 Task: Look for properties with hairdryer facilities.
Action: Mouse moved to (827, 97)
Screenshot: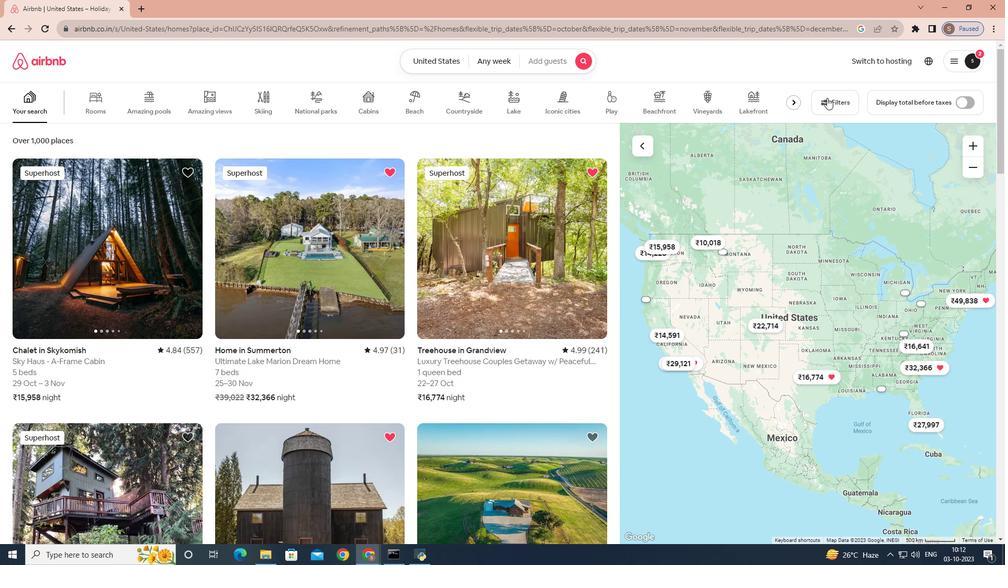 
Action: Mouse pressed left at (827, 97)
Screenshot: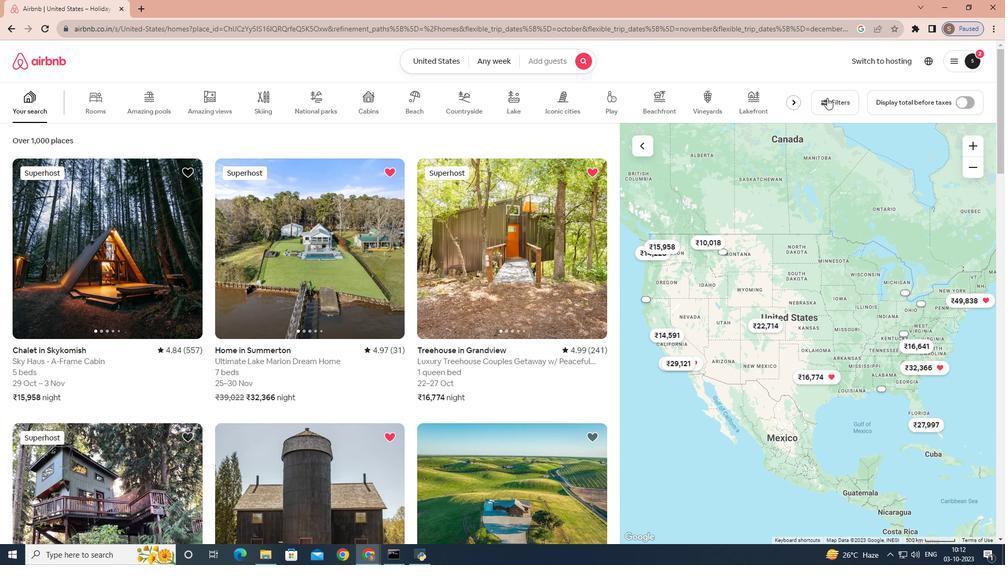 
Action: Mouse moved to (568, 173)
Screenshot: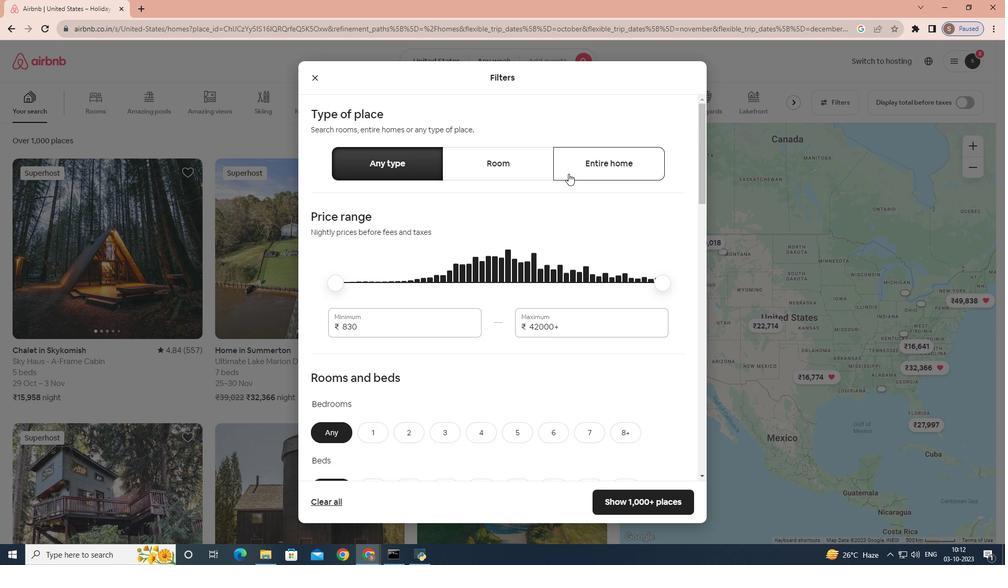 
Action: Mouse pressed left at (568, 173)
Screenshot: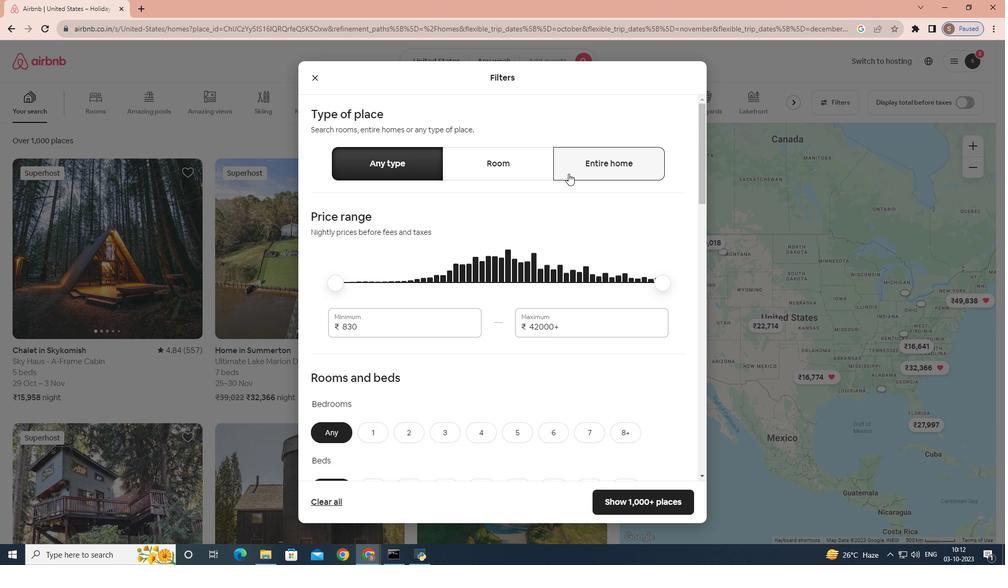 
Action: Mouse moved to (411, 326)
Screenshot: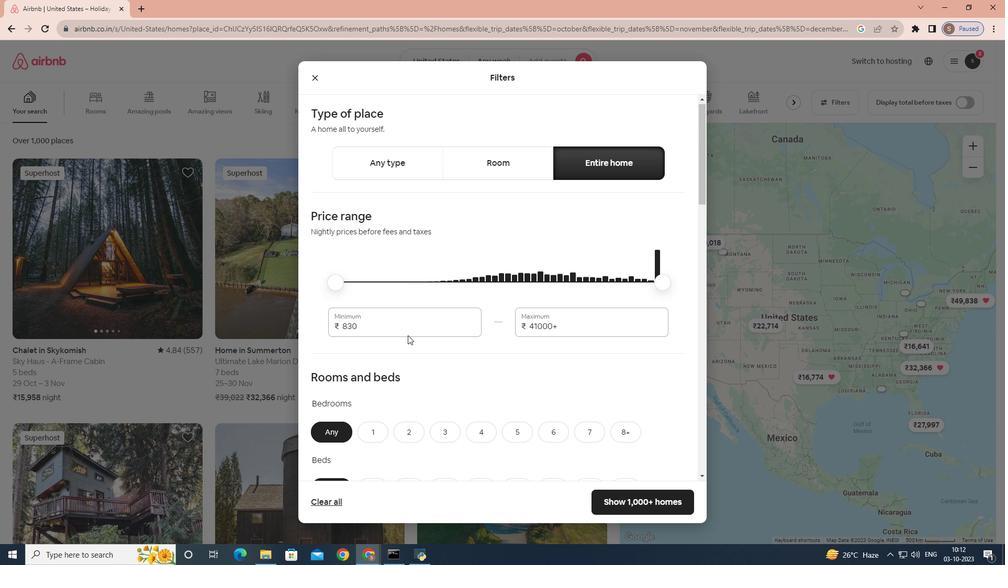 
Action: Mouse scrolled (411, 325) with delta (0, 0)
Screenshot: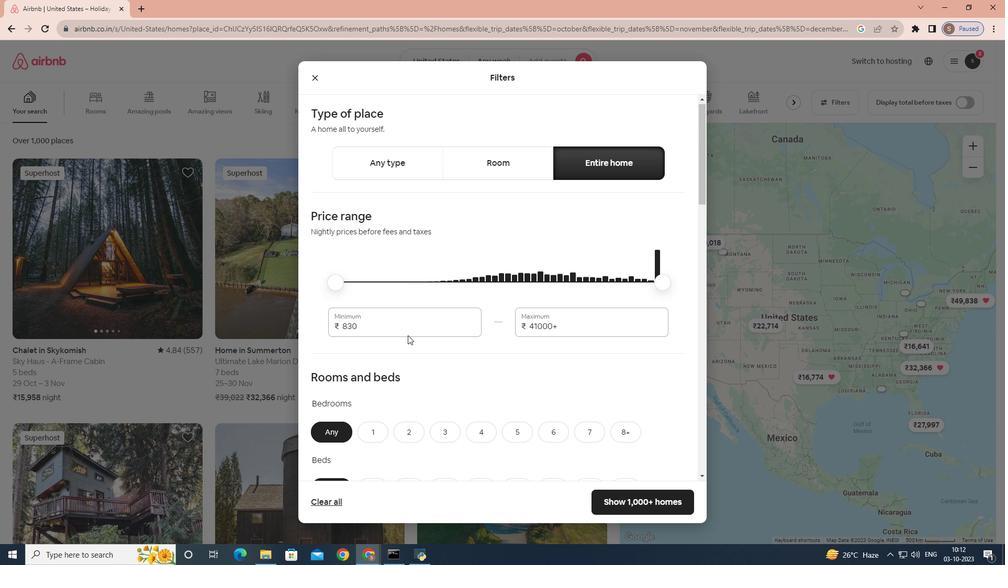 
Action: Mouse moved to (410, 331)
Screenshot: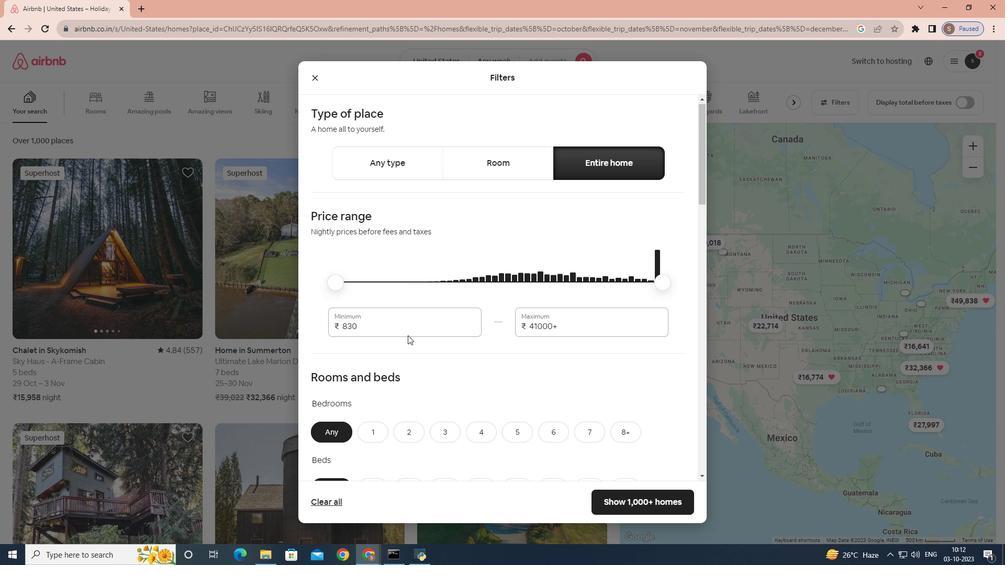 
Action: Mouse scrolled (410, 330) with delta (0, 0)
Screenshot: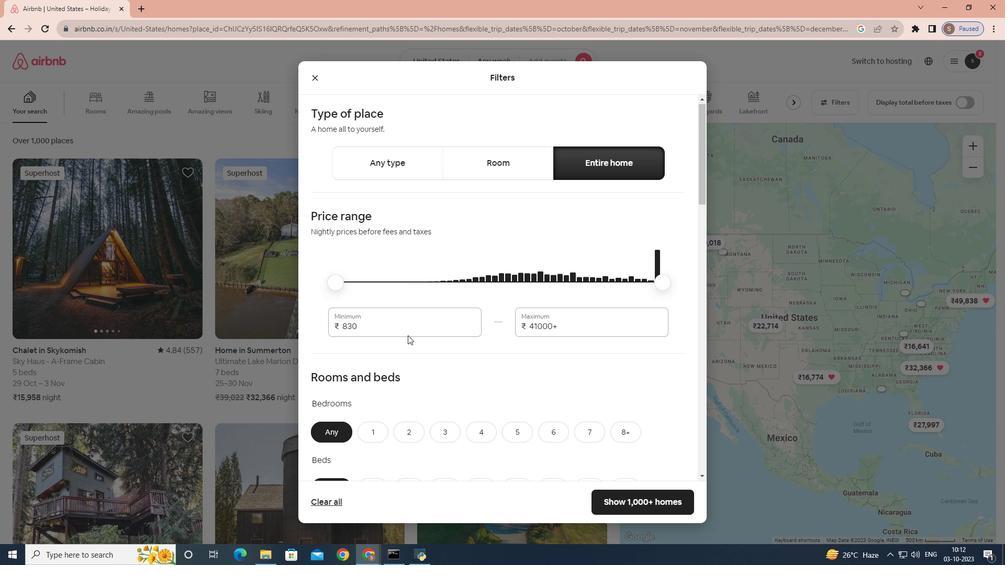 
Action: Mouse moved to (409, 332)
Screenshot: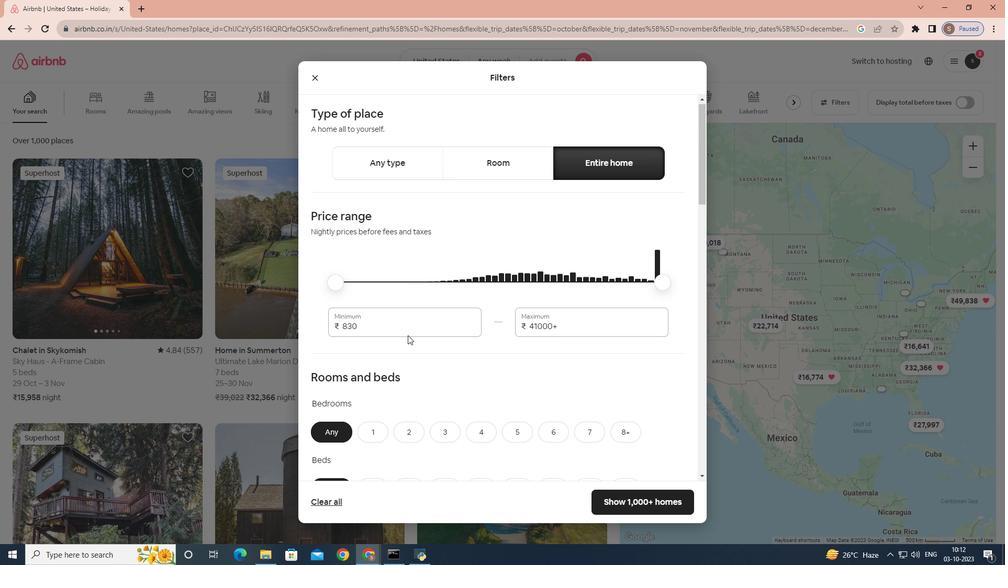 
Action: Mouse scrolled (409, 332) with delta (0, 0)
Screenshot: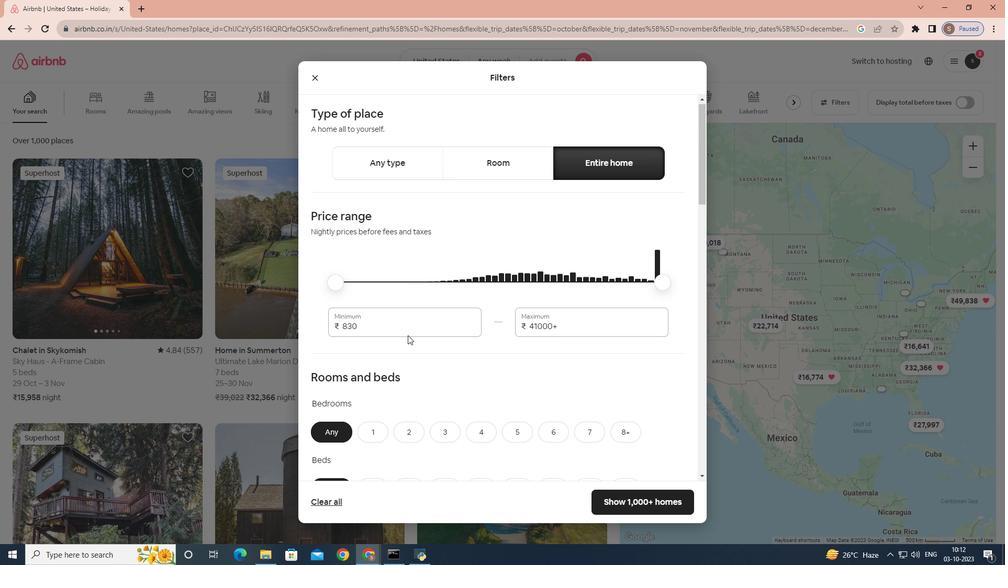 
Action: Mouse moved to (407, 338)
Screenshot: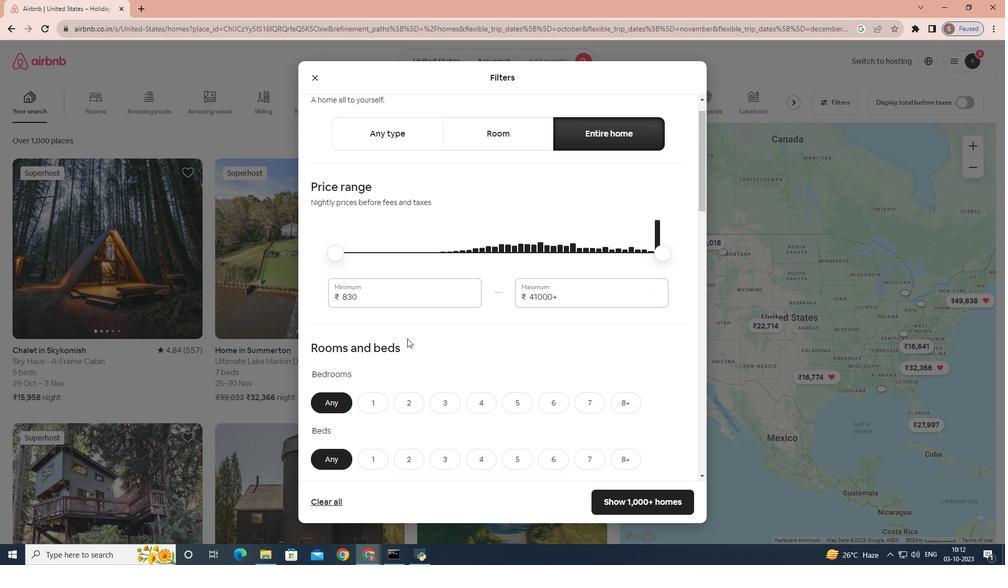 
Action: Mouse scrolled (407, 338) with delta (0, 0)
Screenshot: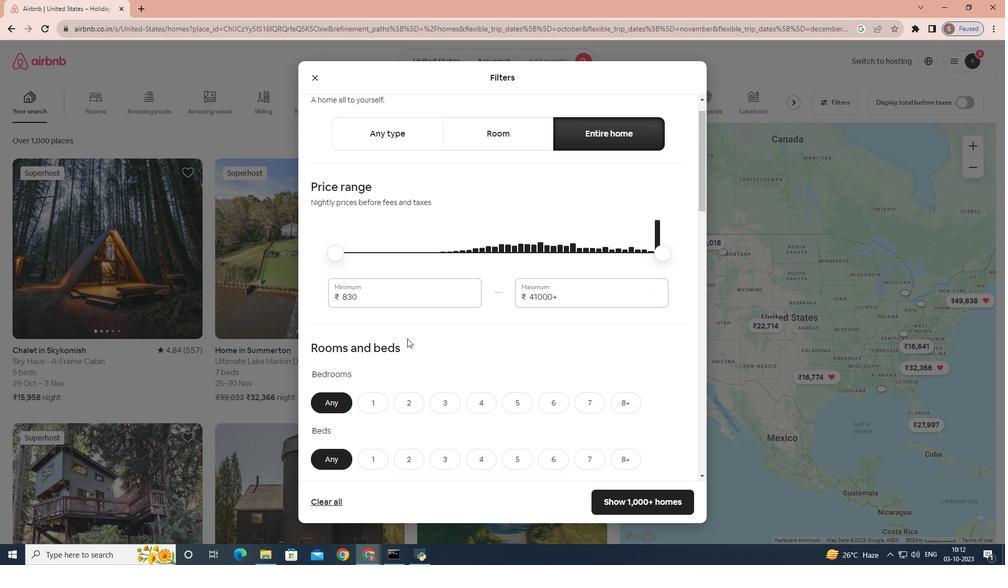 
Action: Mouse scrolled (407, 338) with delta (0, 0)
Screenshot: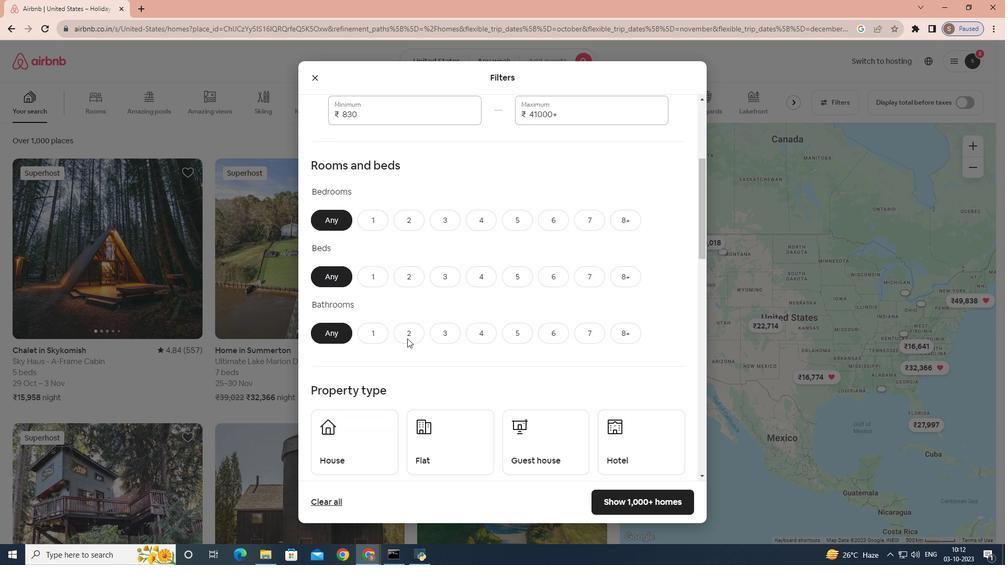 
Action: Mouse scrolled (407, 338) with delta (0, 0)
Screenshot: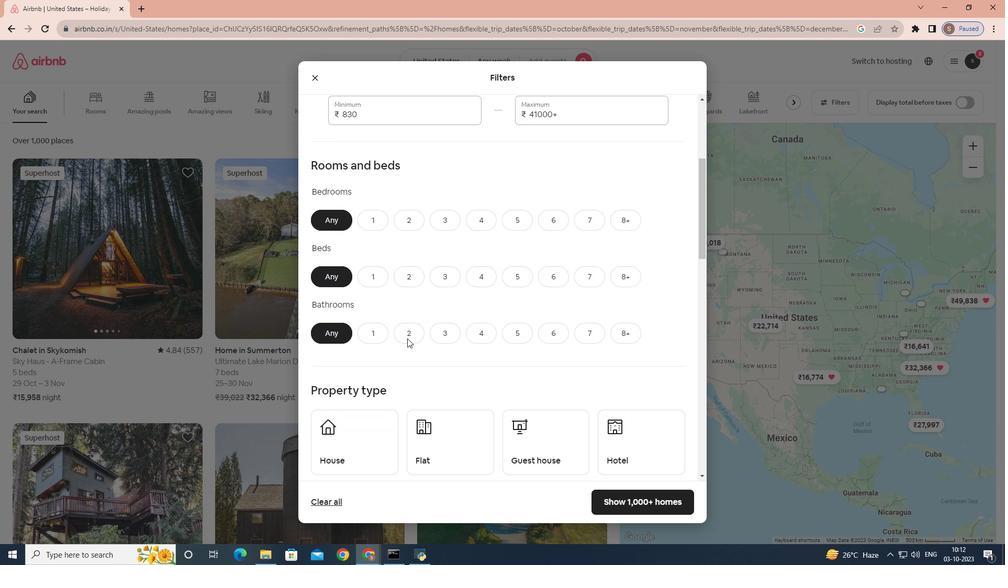 
Action: Mouse scrolled (407, 338) with delta (0, 0)
Screenshot: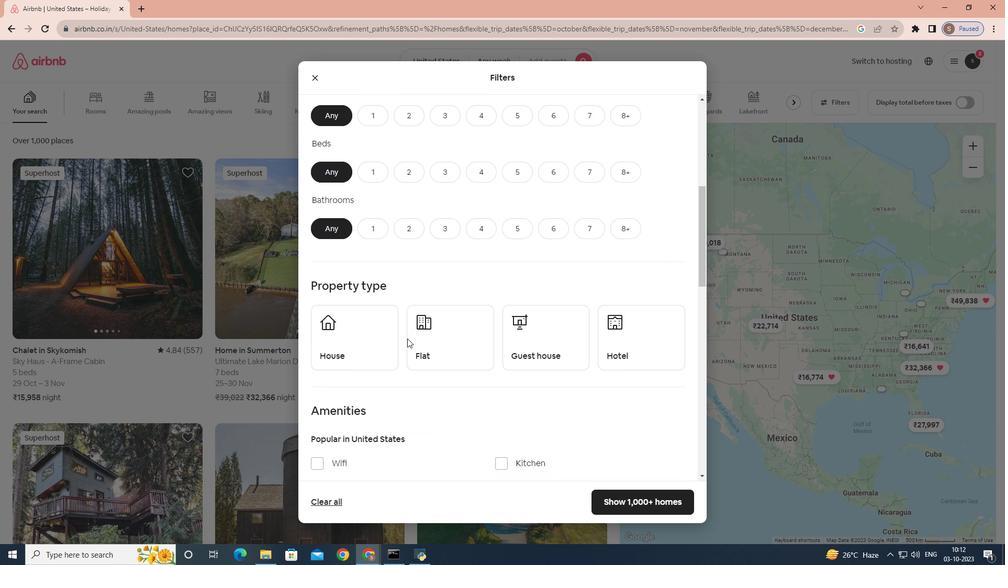 
Action: Mouse scrolled (407, 338) with delta (0, 0)
Screenshot: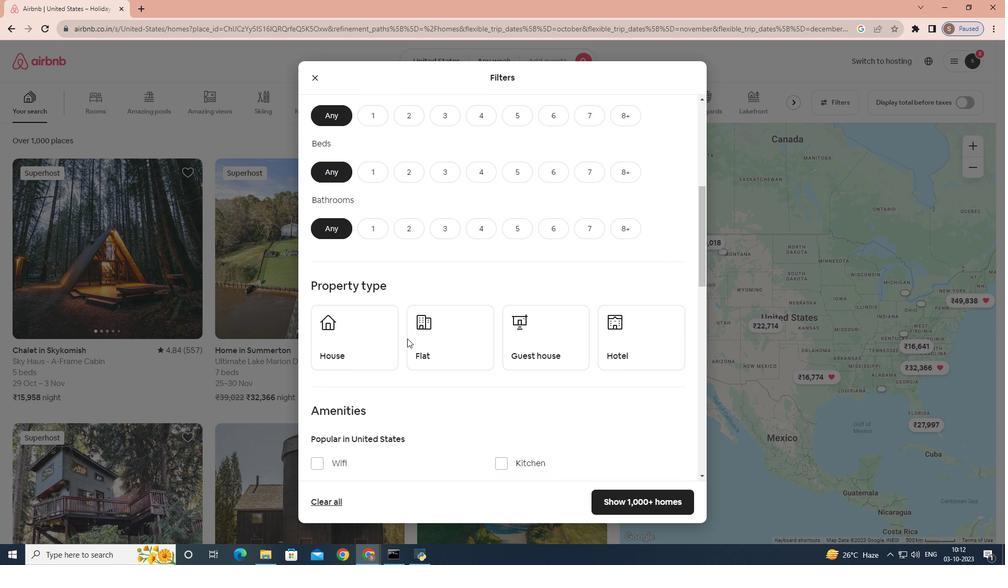 
Action: Mouse scrolled (407, 338) with delta (0, 0)
Screenshot: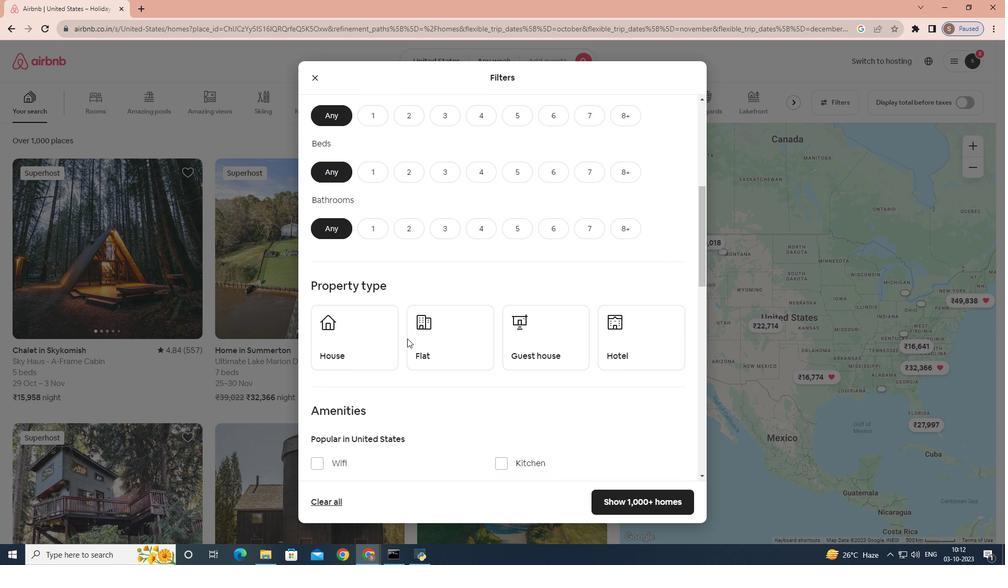 
Action: Mouse scrolled (407, 338) with delta (0, 0)
Screenshot: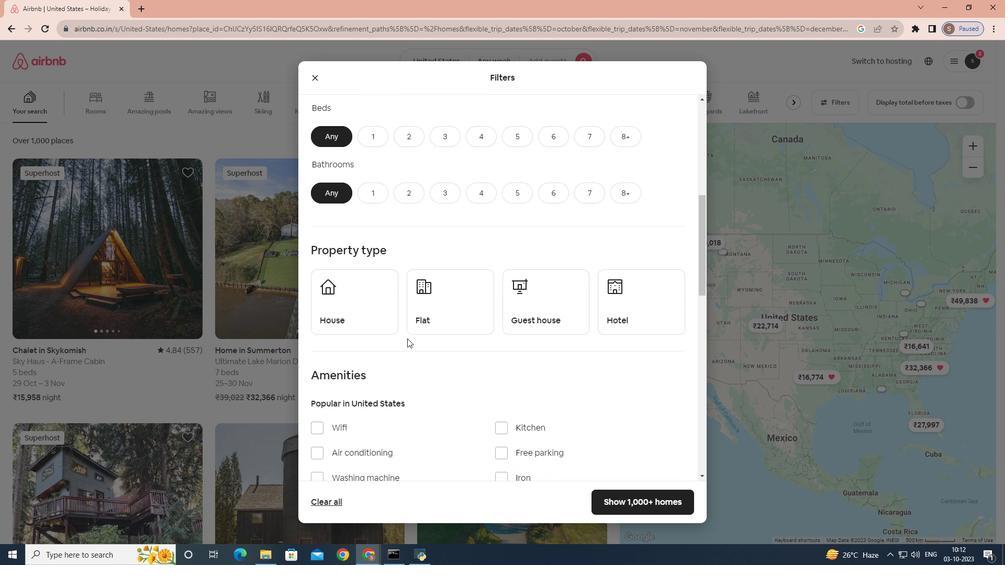 
Action: Mouse scrolled (407, 339) with delta (0, 0)
Screenshot: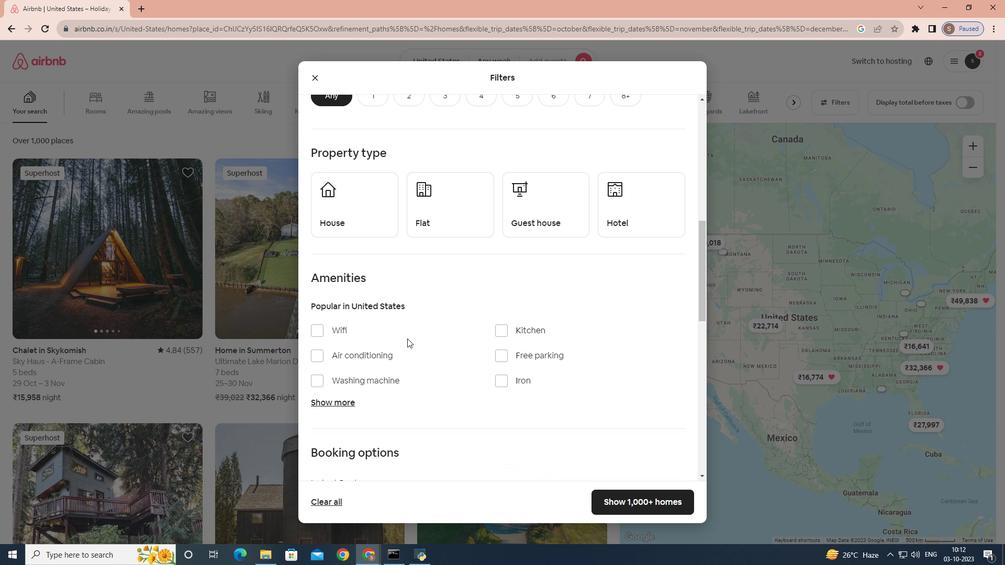 
Action: Mouse moved to (404, 338)
Screenshot: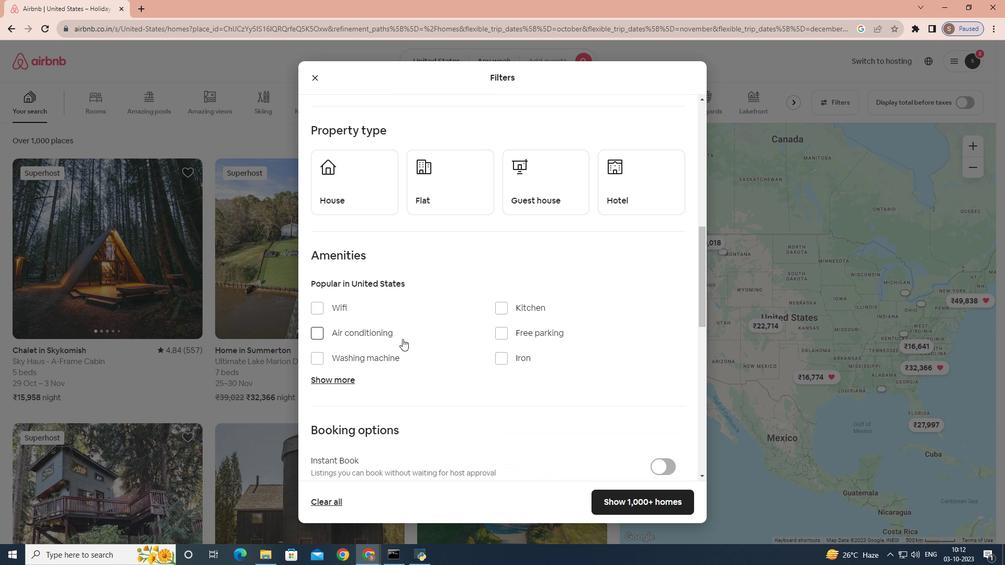 
Action: Mouse scrolled (404, 338) with delta (0, 0)
Screenshot: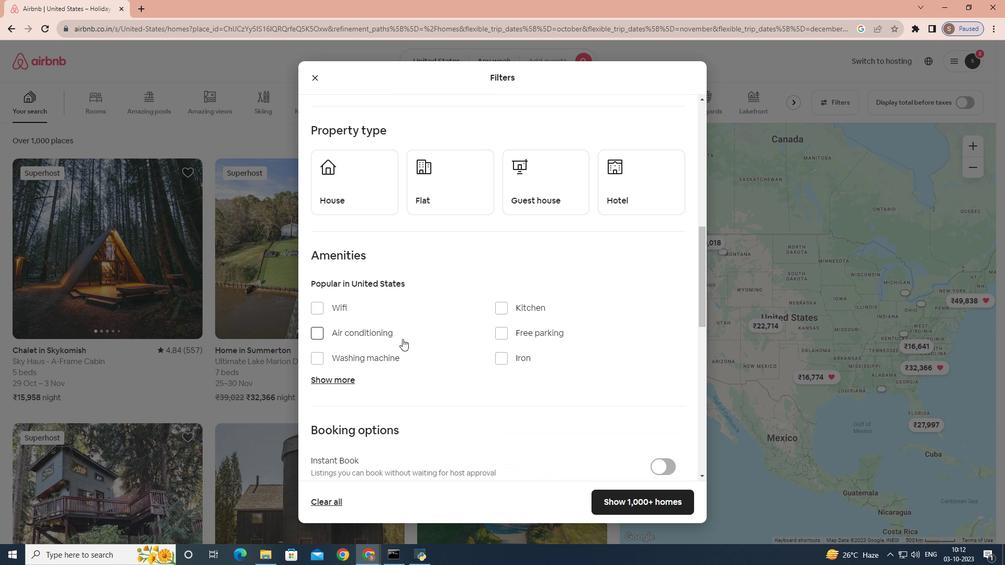 
Action: Mouse moved to (402, 339)
Screenshot: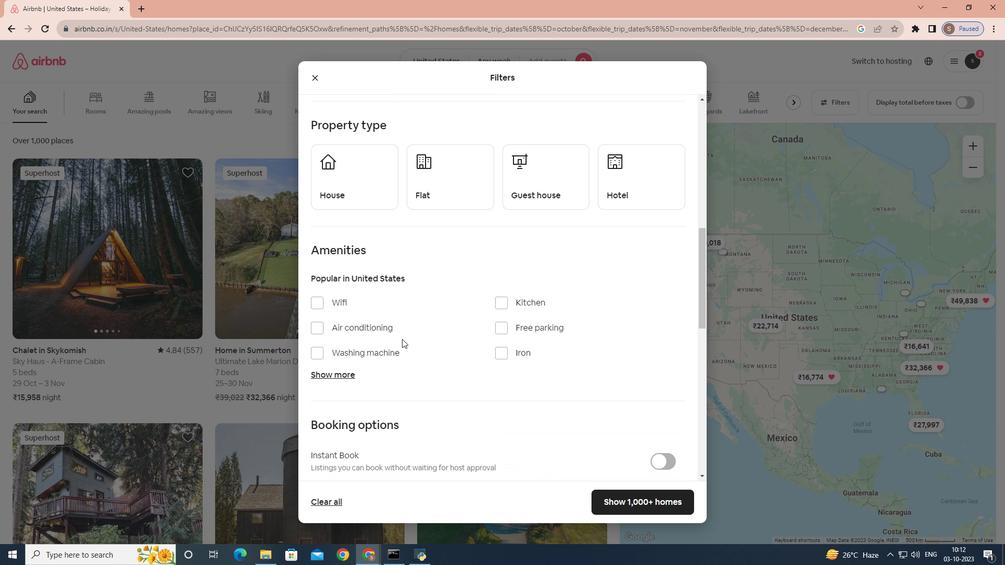 
Action: Mouse scrolled (402, 338) with delta (0, 0)
Screenshot: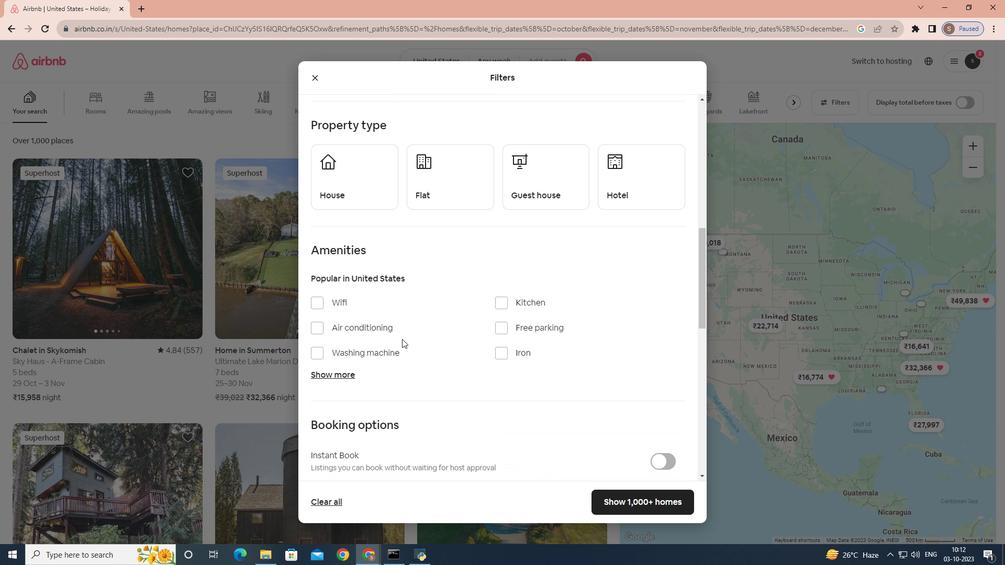 
Action: Mouse moved to (336, 277)
Screenshot: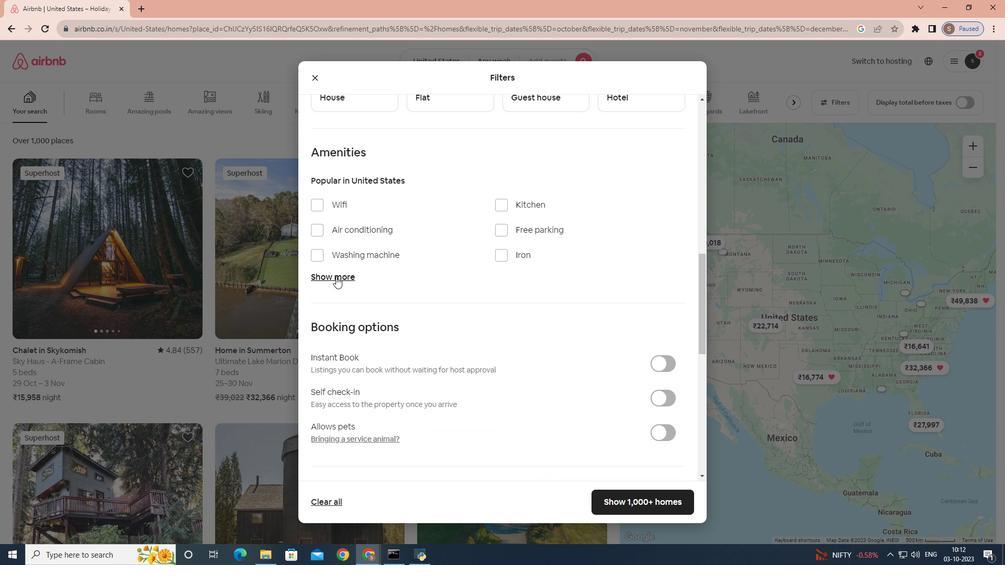 
Action: Mouse pressed left at (336, 277)
Screenshot: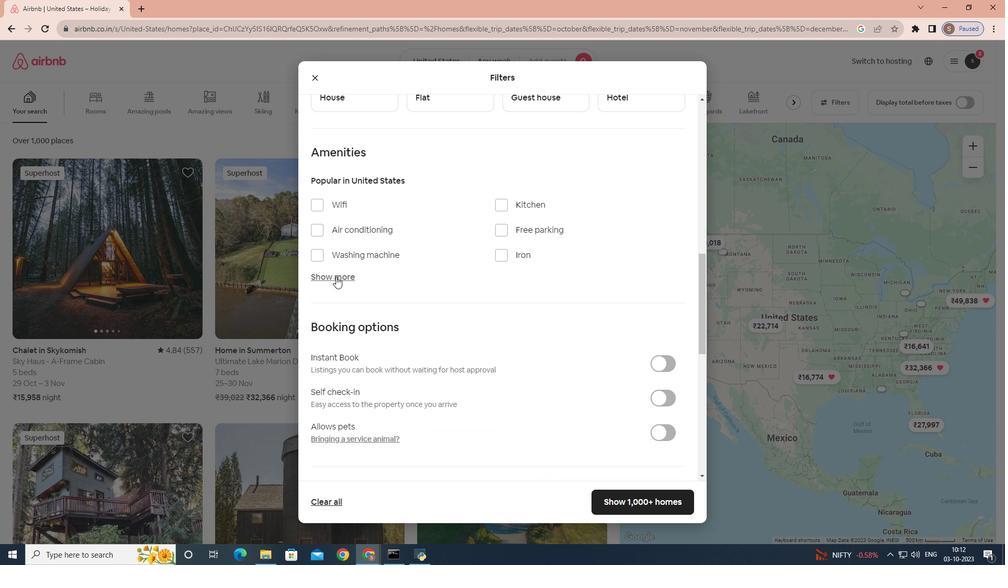 
Action: Mouse moved to (317, 361)
Screenshot: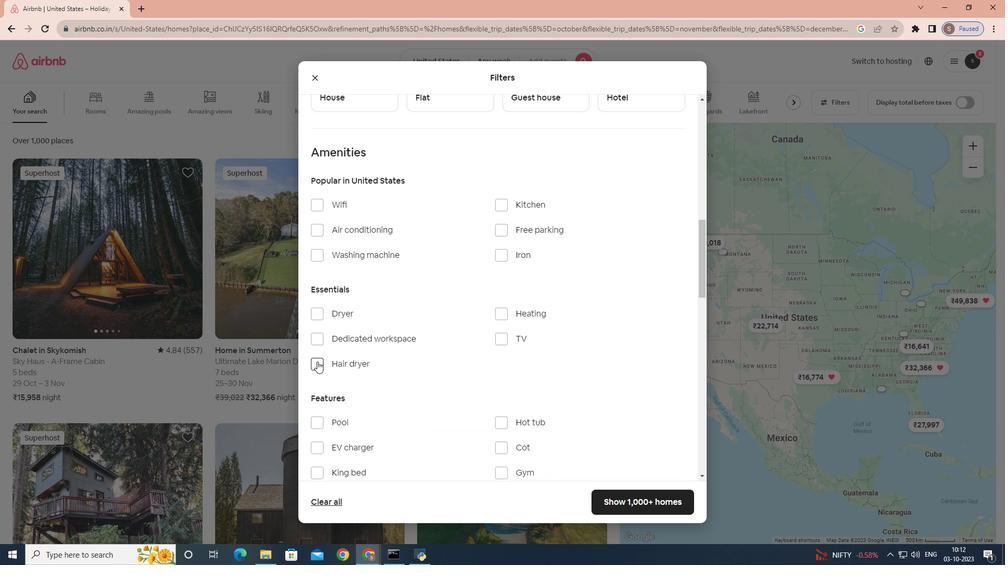 
Action: Mouse pressed left at (317, 361)
Screenshot: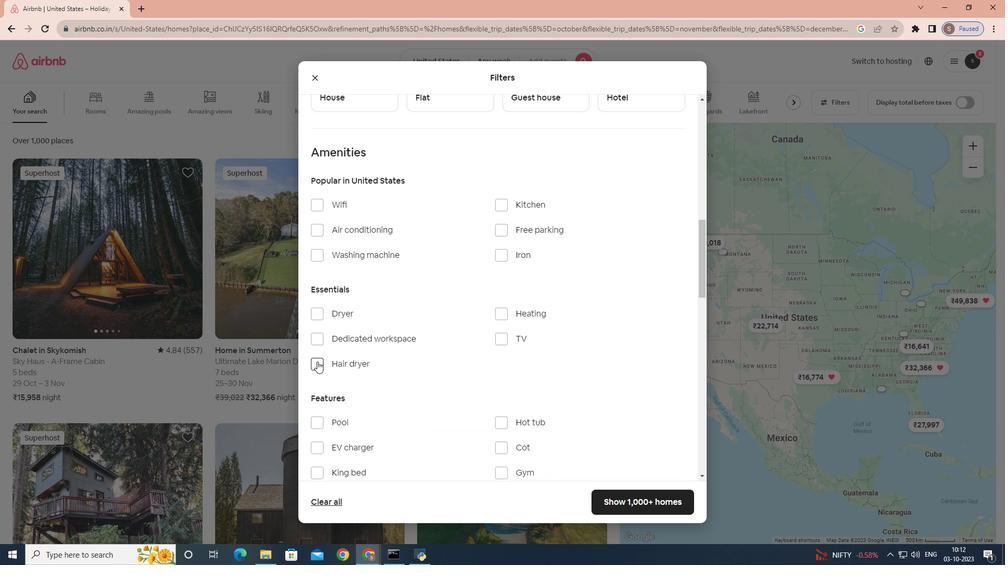 
Action: Mouse moved to (618, 508)
Screenshot: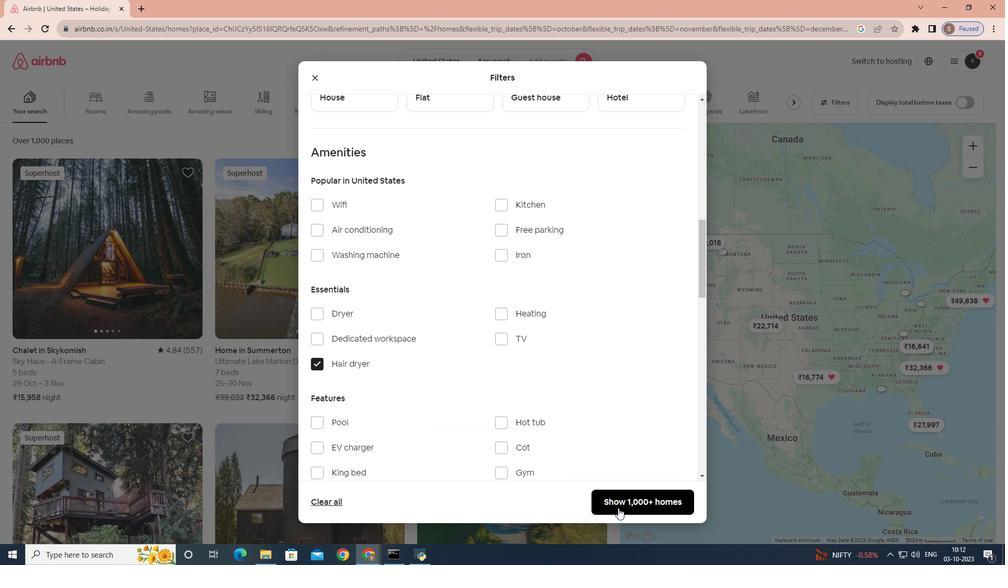 
Action: Mouse pressed left at (618, 508)
Screenshot: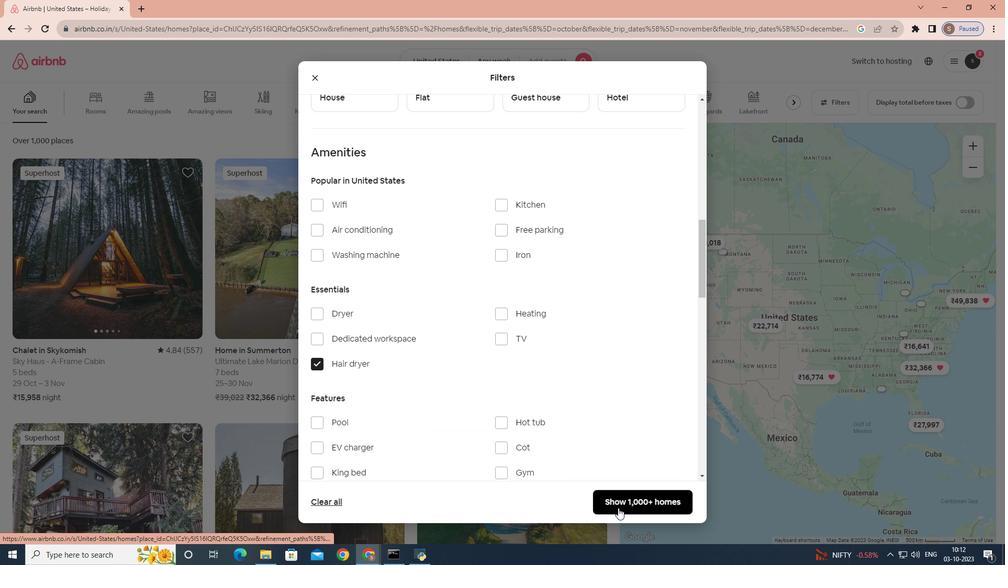 
